 Task: Add Grass Run Farms Natural Uncured Beef Hot Dogs to the cart.
Action: Mouse moved to (21, 112)
Screenshot: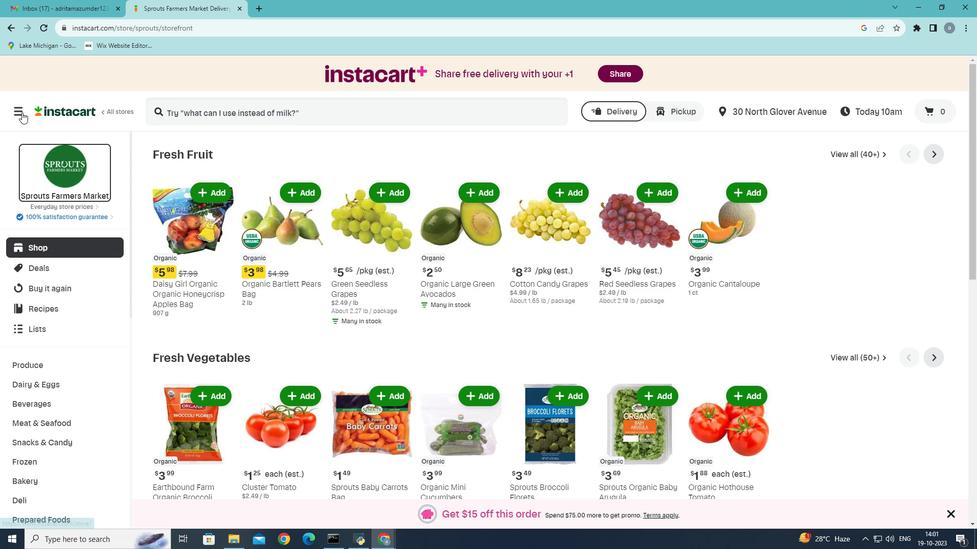 
Action: Mouse pressed left at (21, 112)
Screenshot: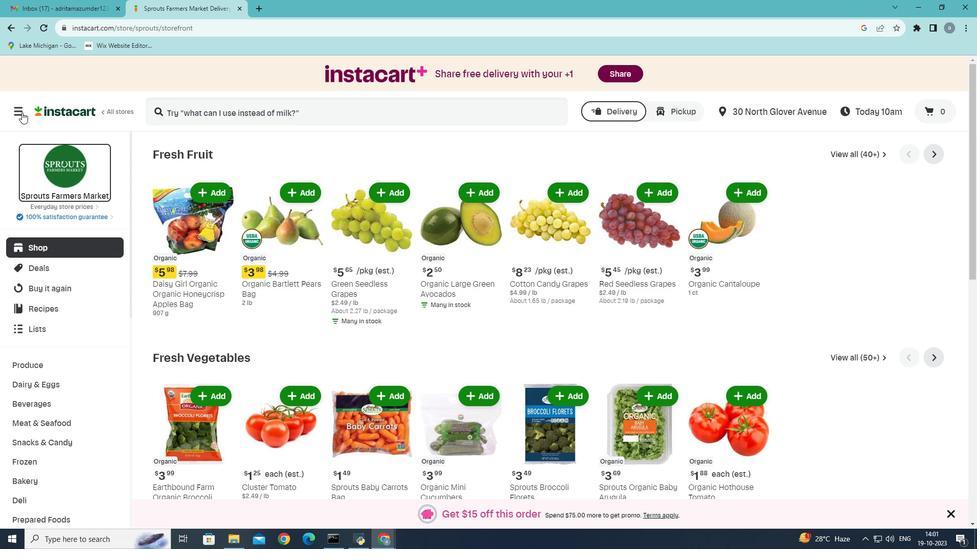 
Action: Mouse moved to (51, 295)
Screenshot: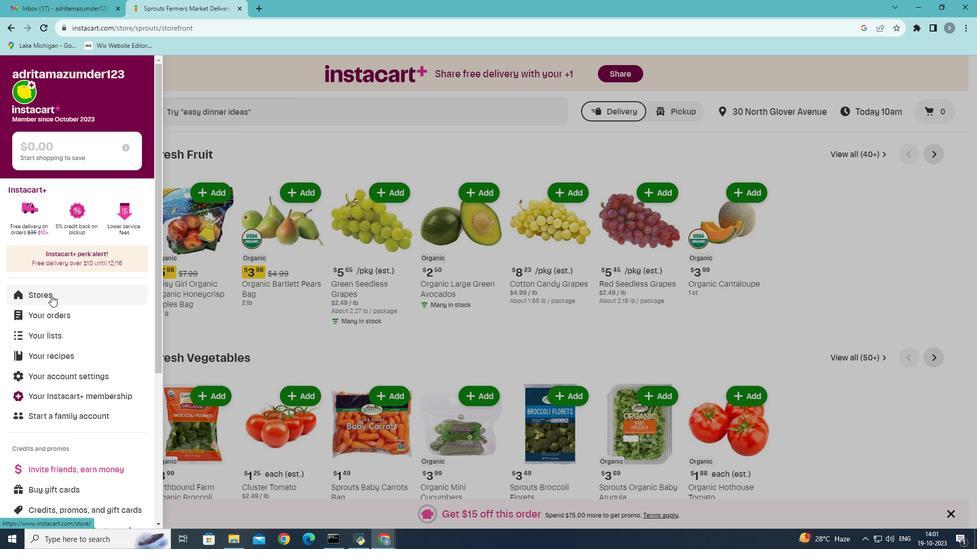 
Action: Mouse pressed left at (51, 295)
Screenshot: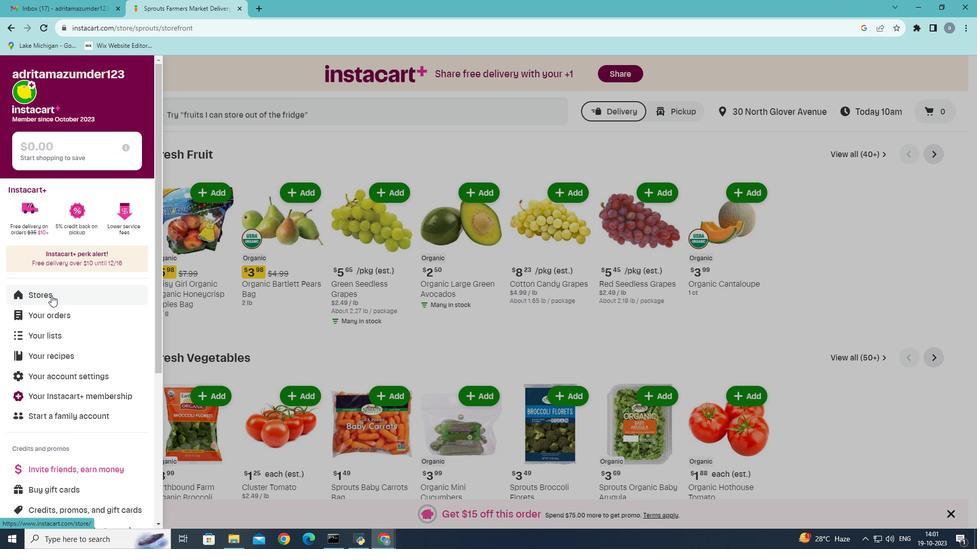 
Action: Mouse moved to (233, 116)
Screenshot: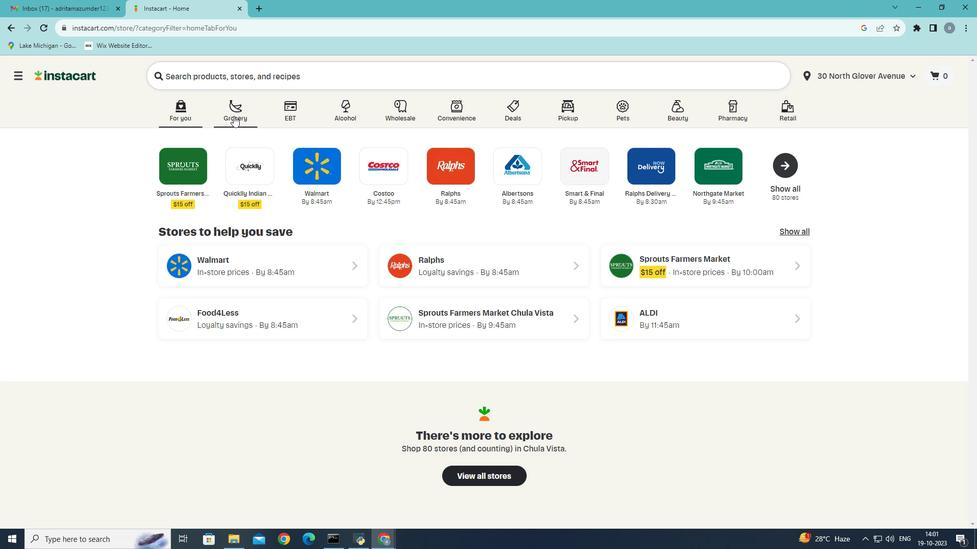 
Action: Mouse pressed left at (233, 116)
Screenshot: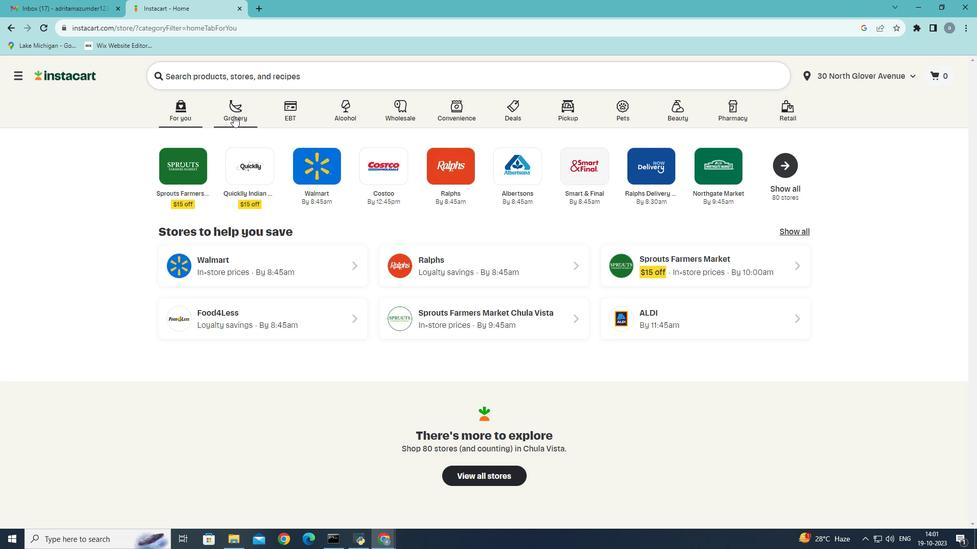 
Action: Mouse moved to (262, 310)
Screenshot: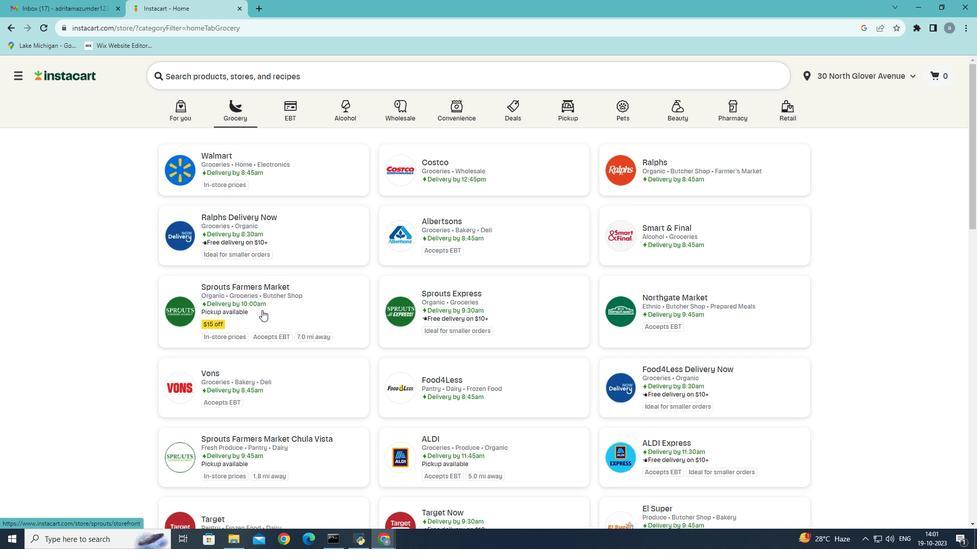 
Action: Mouse pressed left at (262, 310)
Screenshot: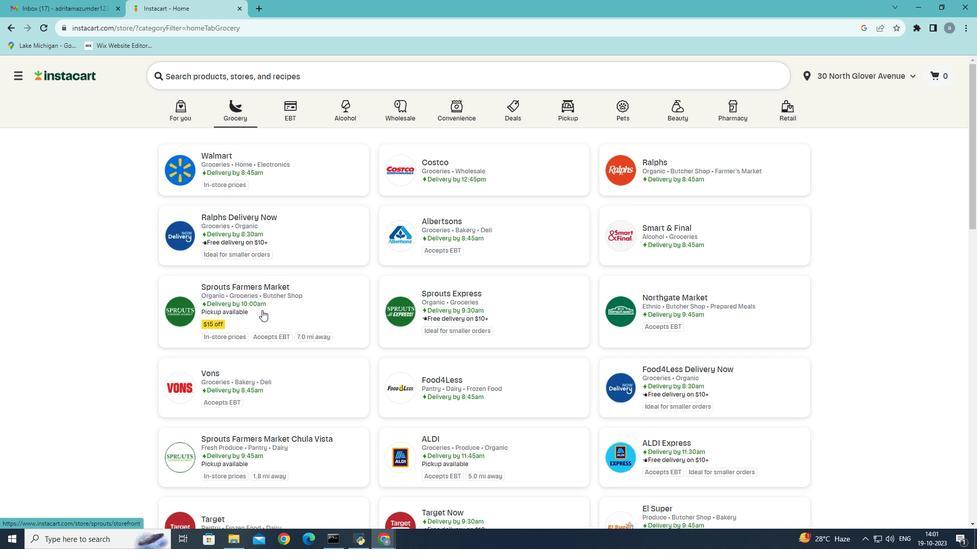 
Action: Mouse moved to (42, 427)
Screenshot: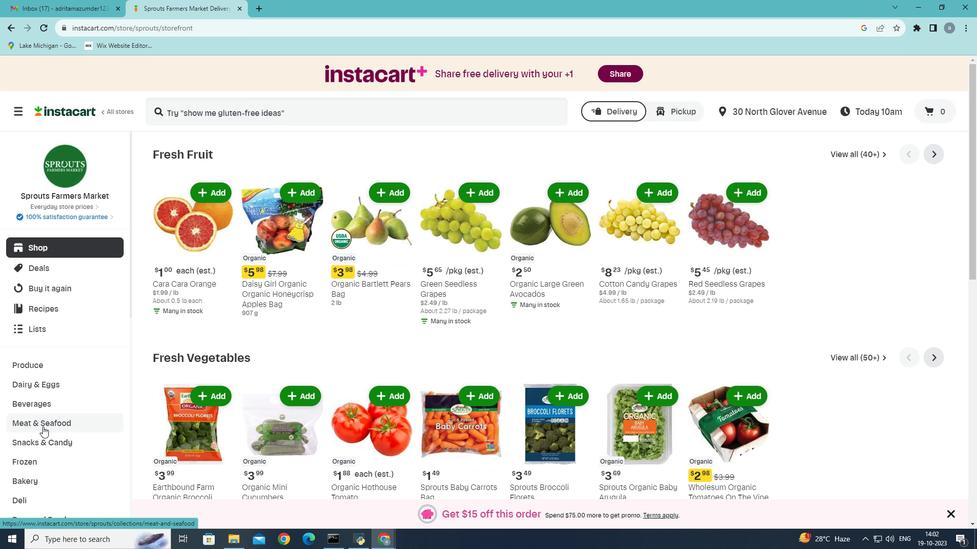 
Action: Mouse pressed left at (42, 427)
Screenshot: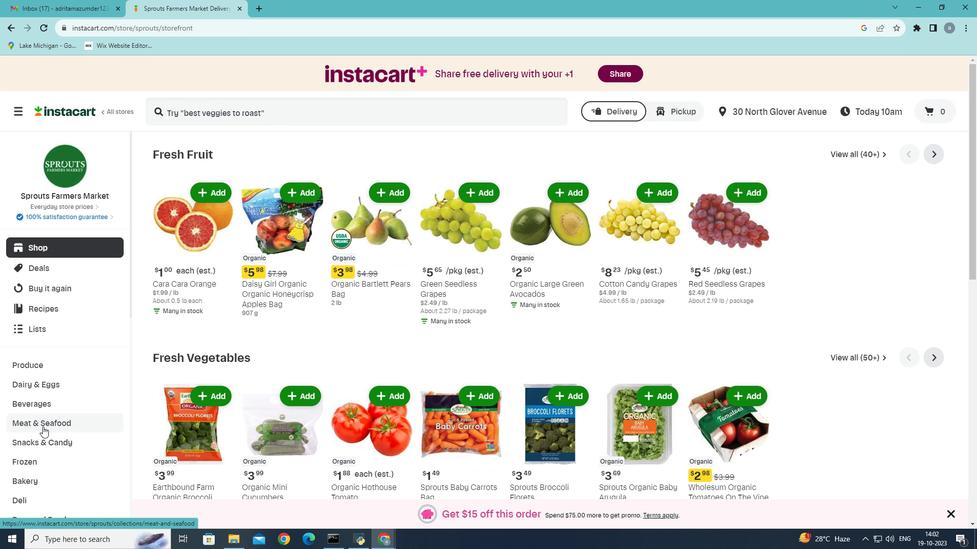 
Action: Mouse moved to (501, 180)
Screenshot: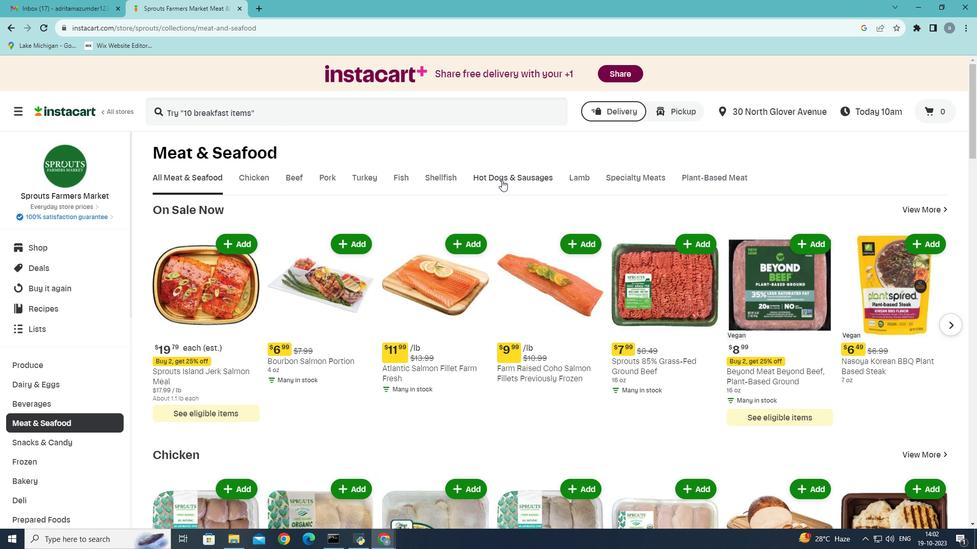 
Action: Mouse pressed left at (501, 180)
Screenshot: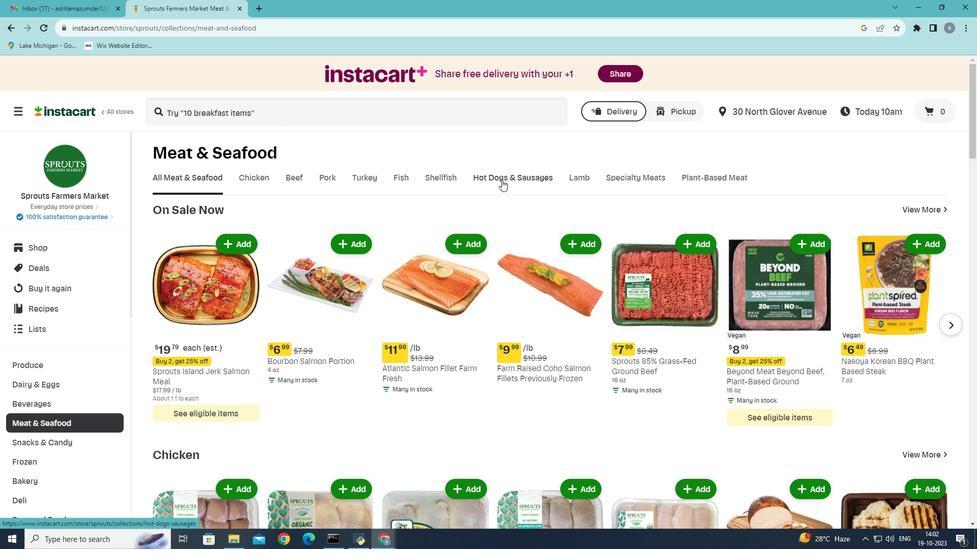 
Action: Mouse moved to (314, 226)
Screenshot: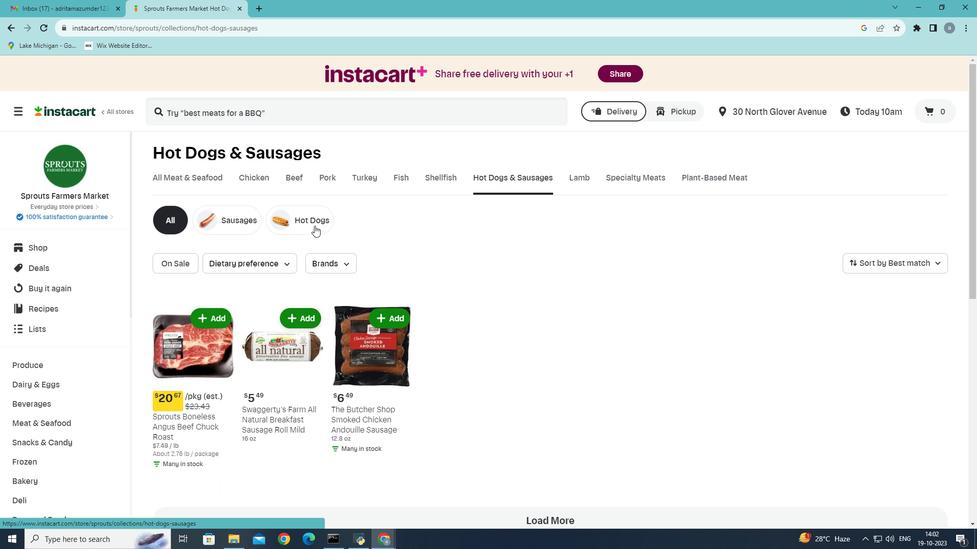 
Action: Mouse pressed left at (314, 226)
Screenshot: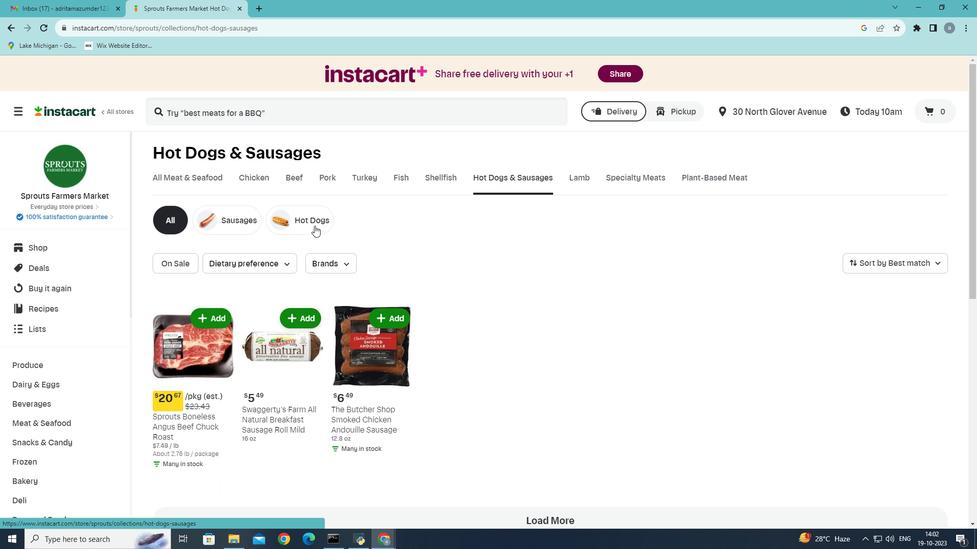 
Action: Mouse moved to (933, 314)
Screenshot: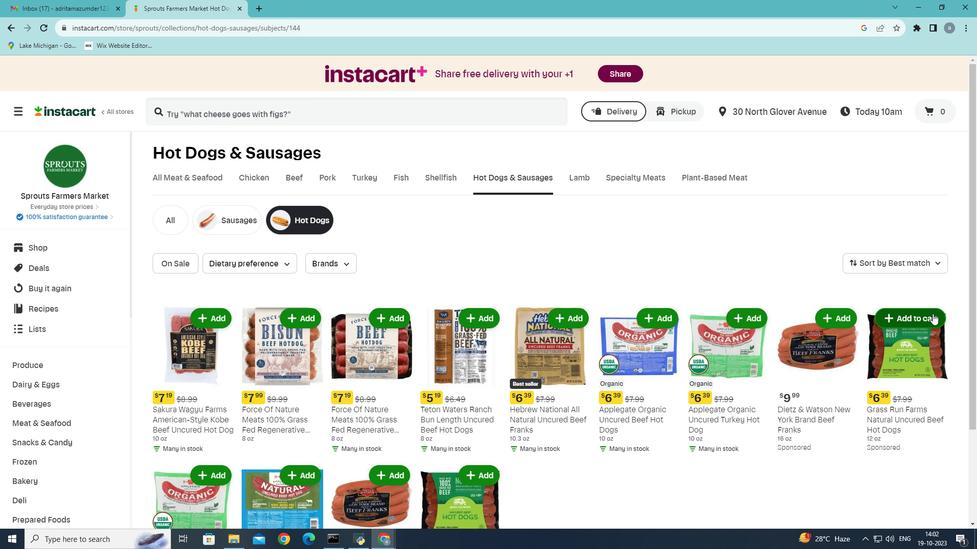 
Action: Mouse pressed left at (933, 314)
Screenshot: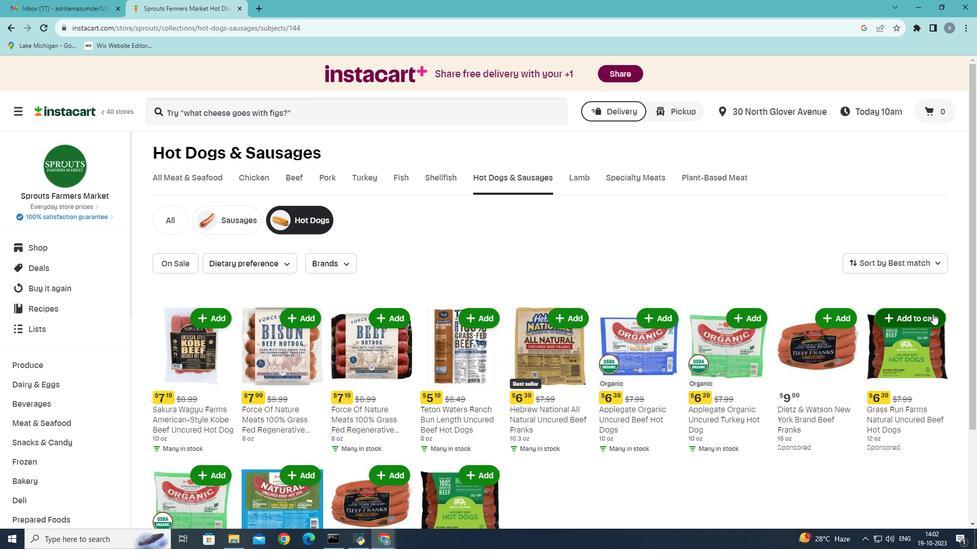
Action: Mouse moved to (876, 323)
Screenshot: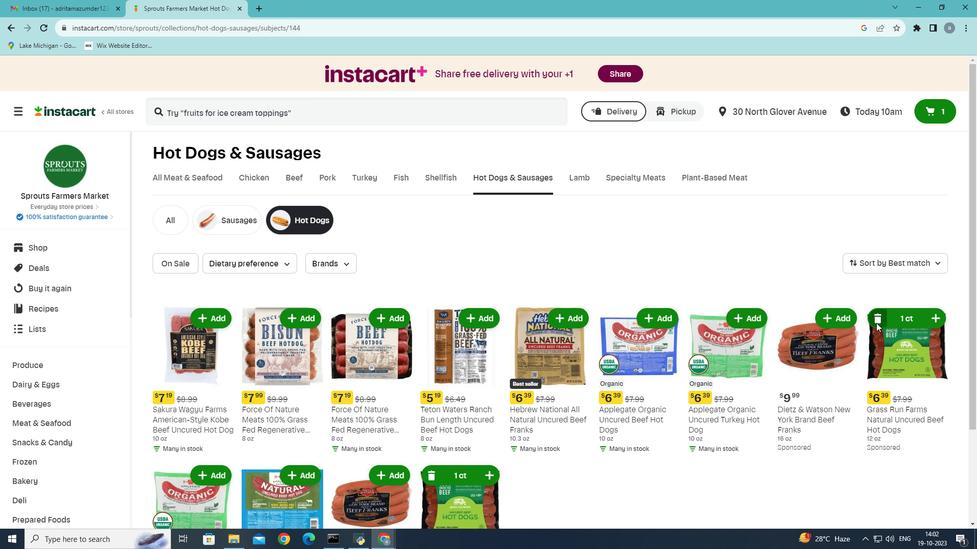 
